 Task: Check the data of people moving from San Diego.
Action: Mouse moved to (664, 62)
Screenshot: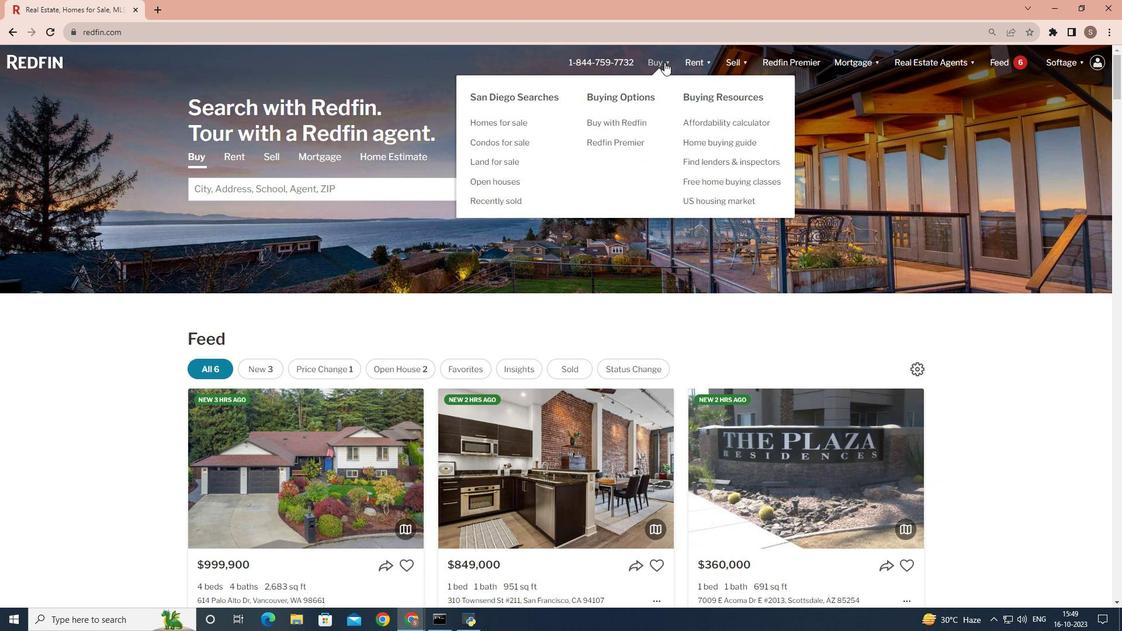 
Action: Mouse pressed left at (664, 62)
Screenshot: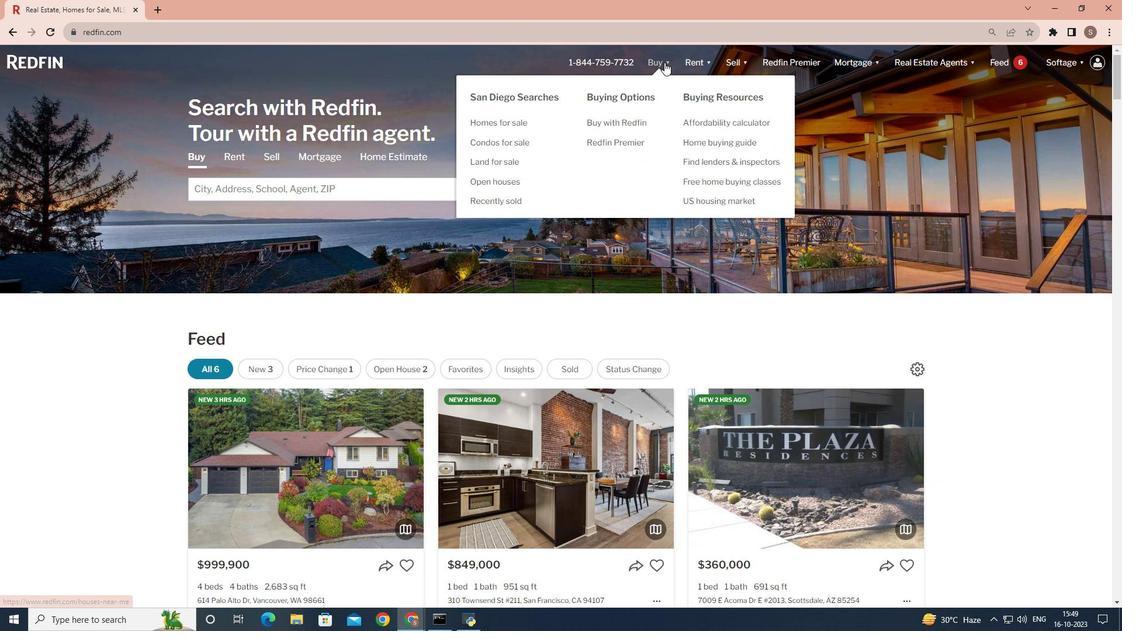 
Action: Mouse moved to (318, 240)
Screenshot: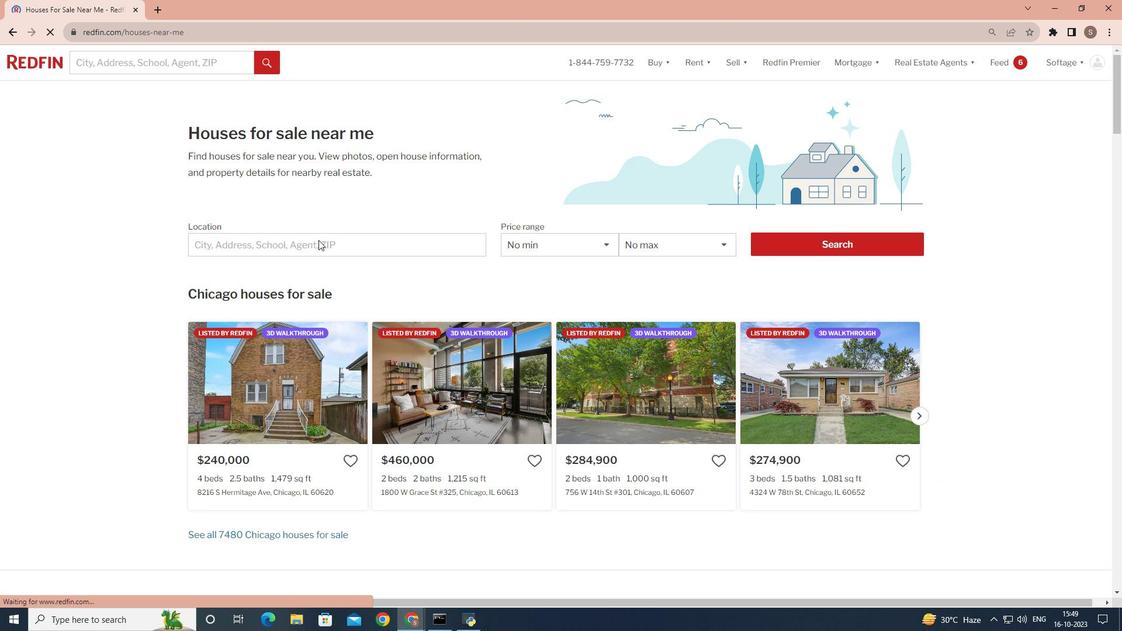 
Action: Mouse pressed left at (318, 240)
Screenshot: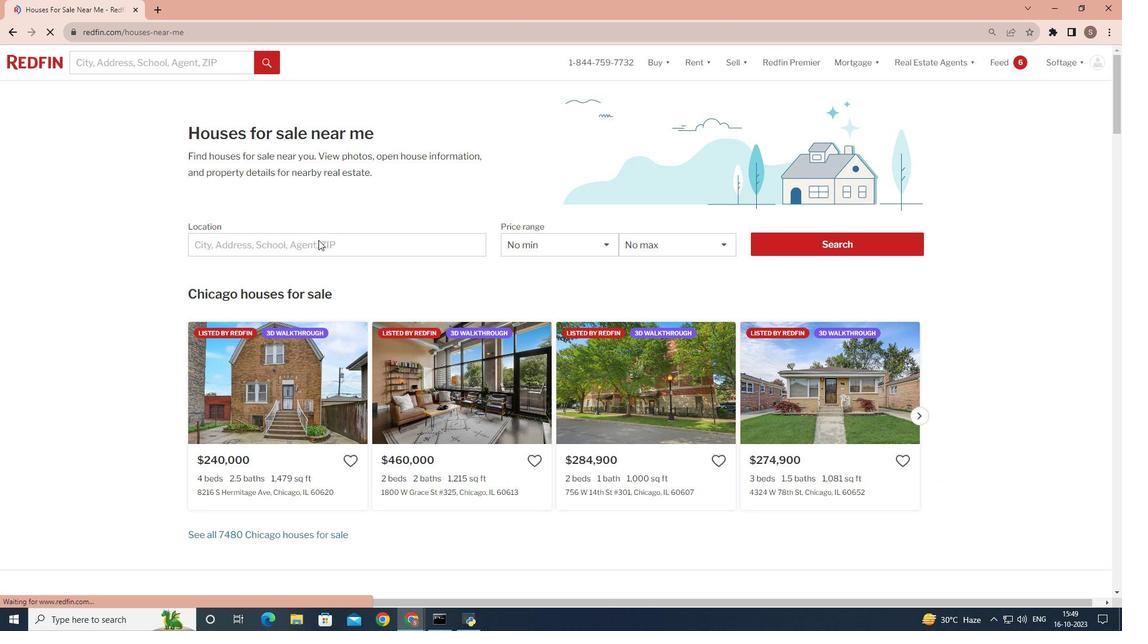 
Action: Mouse moved to (274, 248)
Screenshot: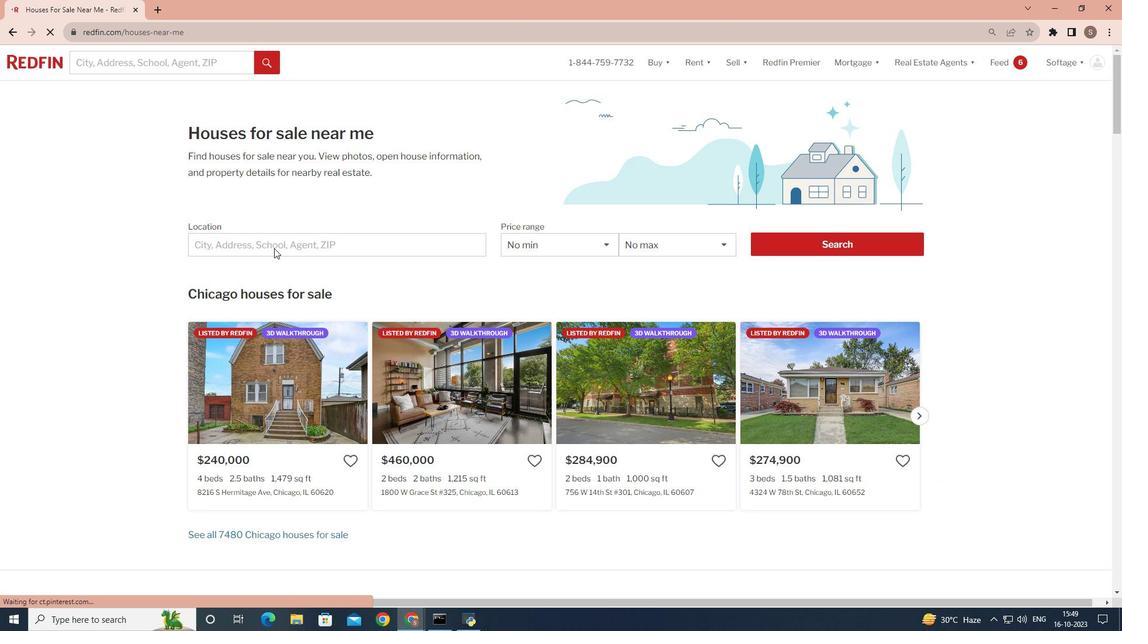 
Action: Mouse pressed left at (274, 248)
Screenshot: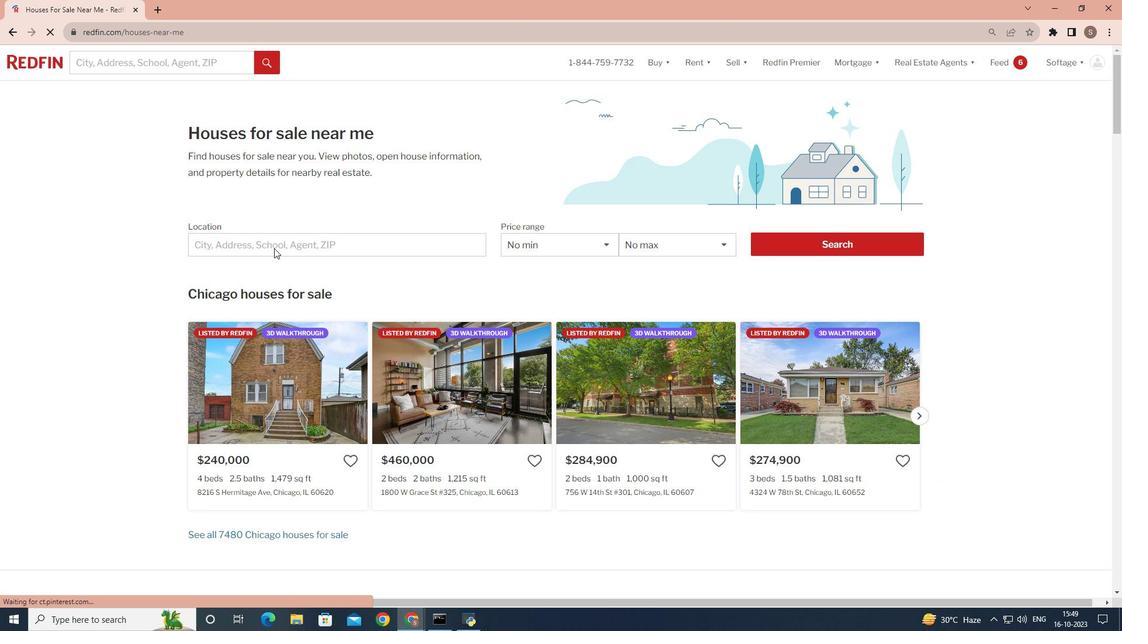 
Action: Mouse pressed left at (274, 248)
Screenshot: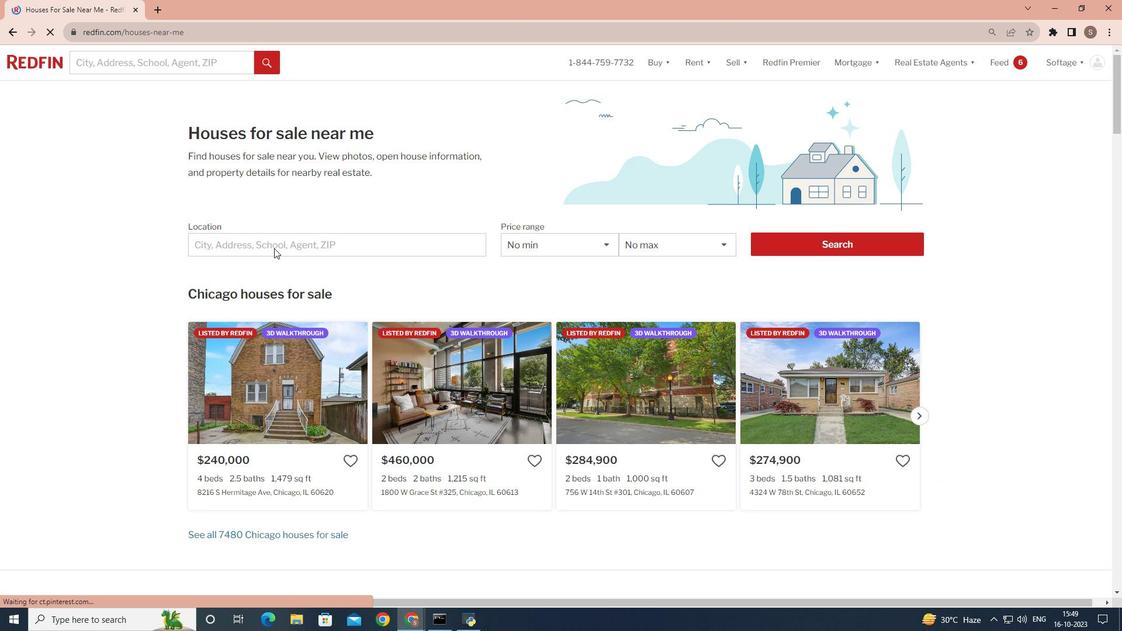 
Action: Mouse moved to (275, 247)
Screenshot: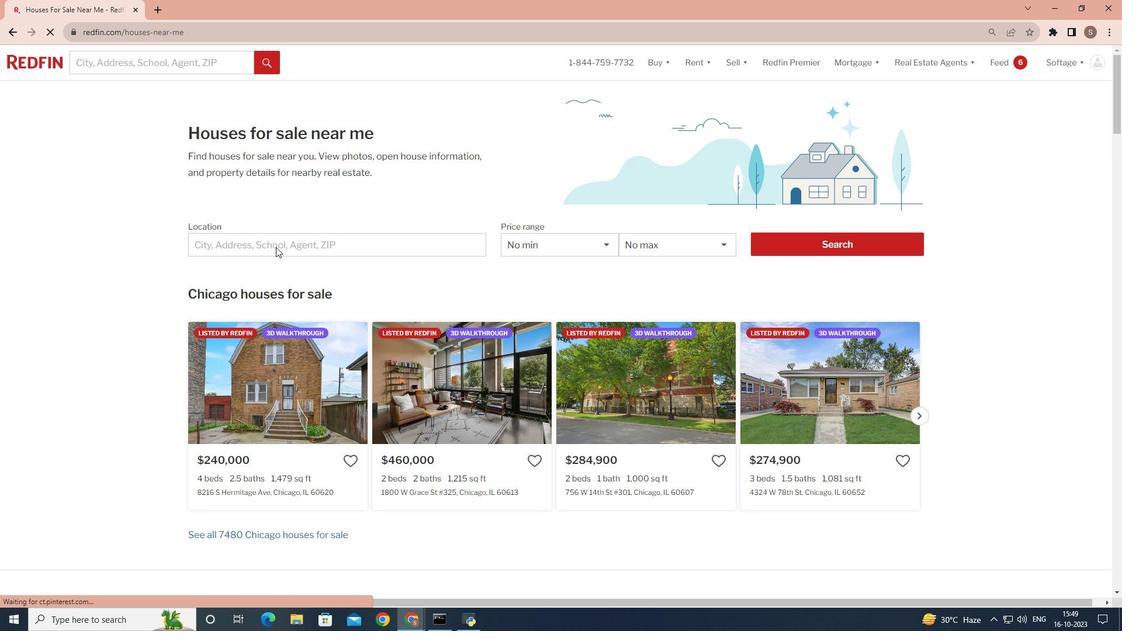 
Action: Mouse pressed left at (275, 247)
Screenshot: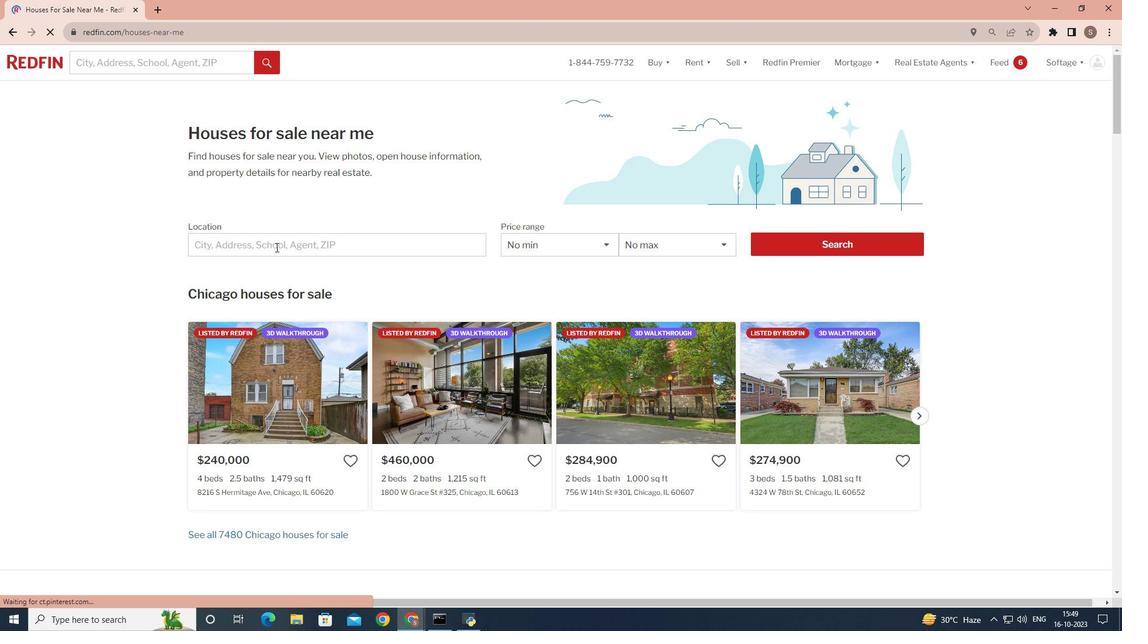 
Action: Key pressed <Key.shift>San<Key.space><Key.shift><Key.shift><Key.shift><Key.shift><Key.shift>Diego<Key.enter>
Screenshot: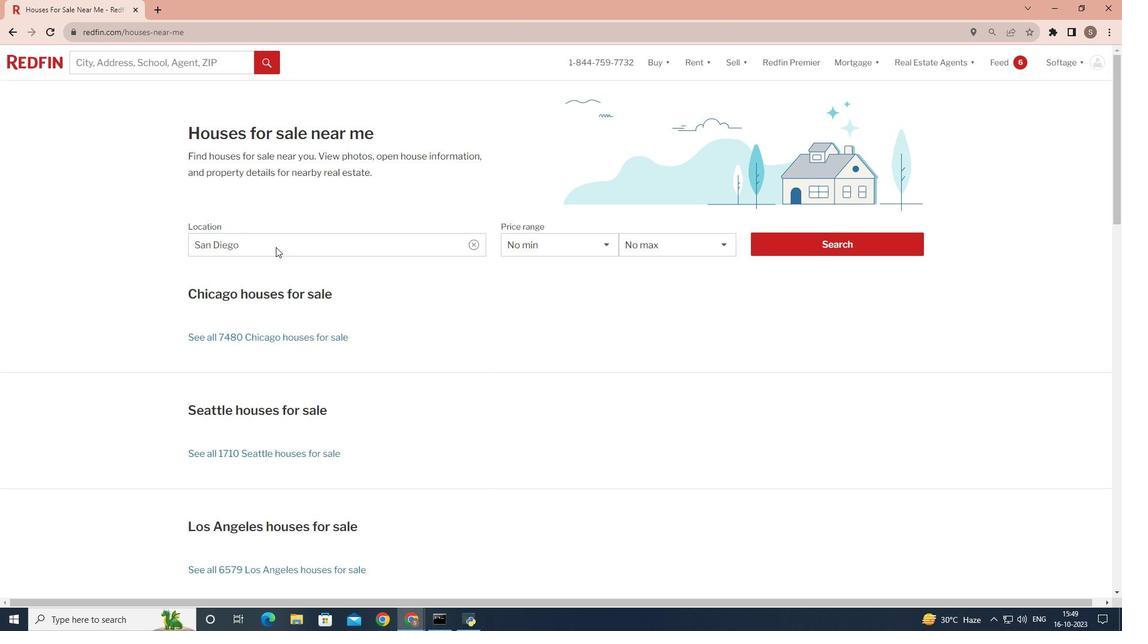 
Action: Mouse moved to (788, 239)
Screenshot: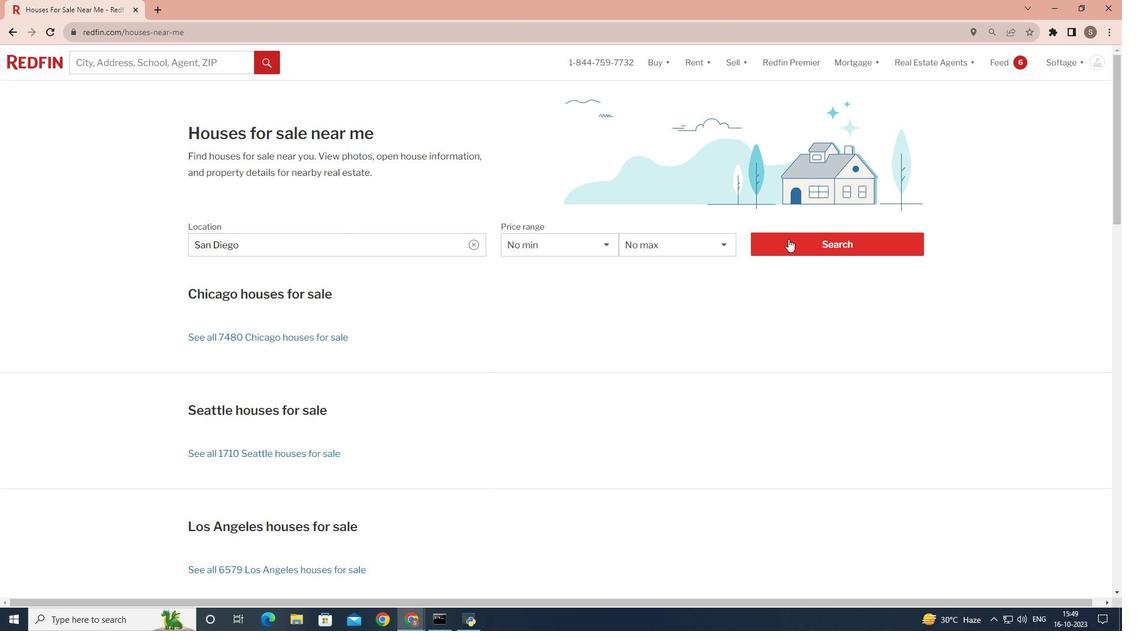 
Action: Mouse pressed left at (788, 239)
Screenshot: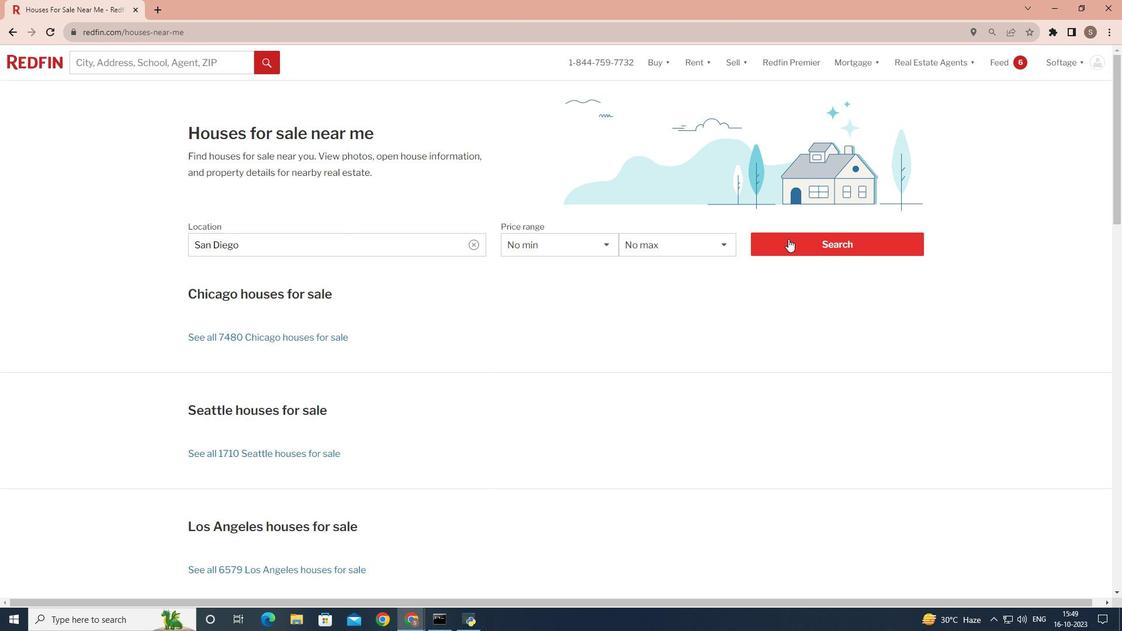 
Action: Mouse moved to (992, 99)
Screenshot: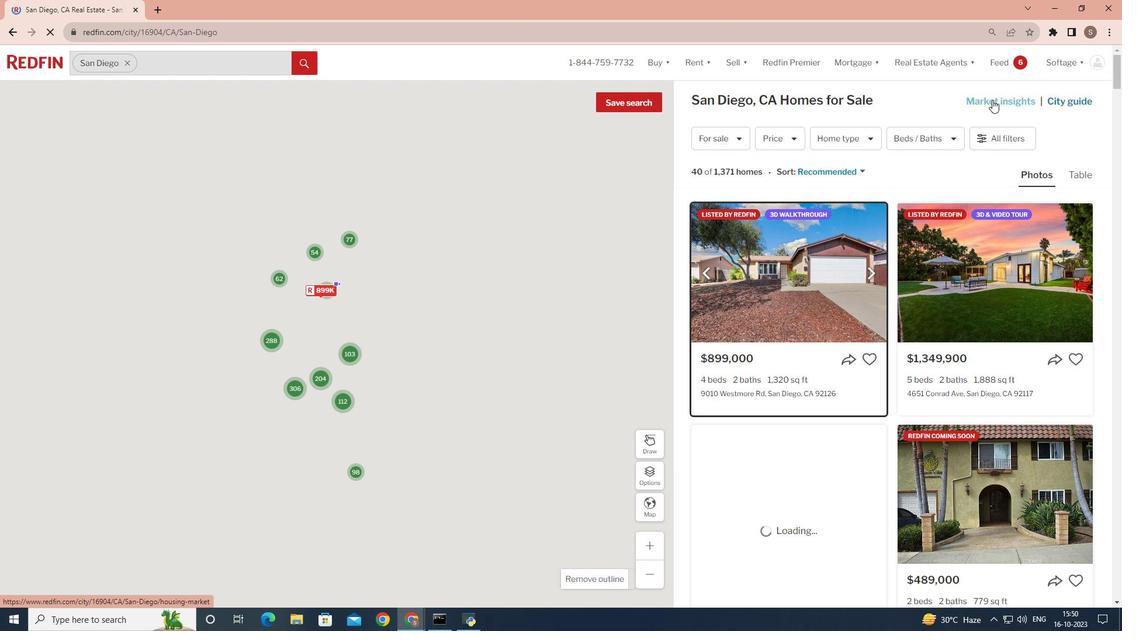 
Action: Mouse pressed left at (992, 99)
Screenshot: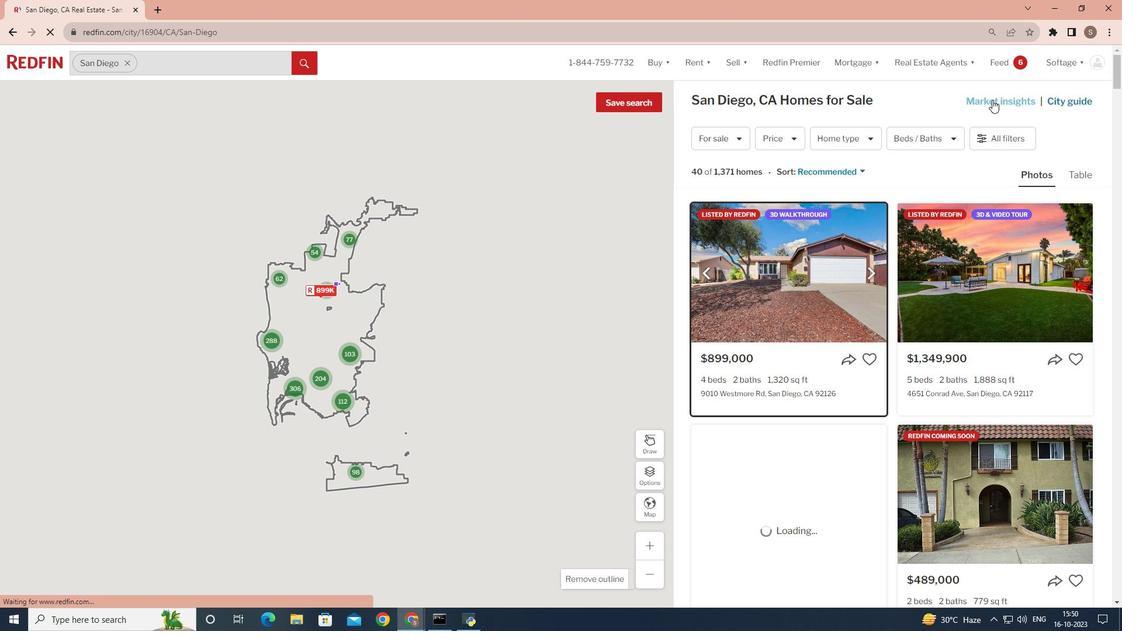 
Action: Mouse moved to (332, 197)
Screenshot: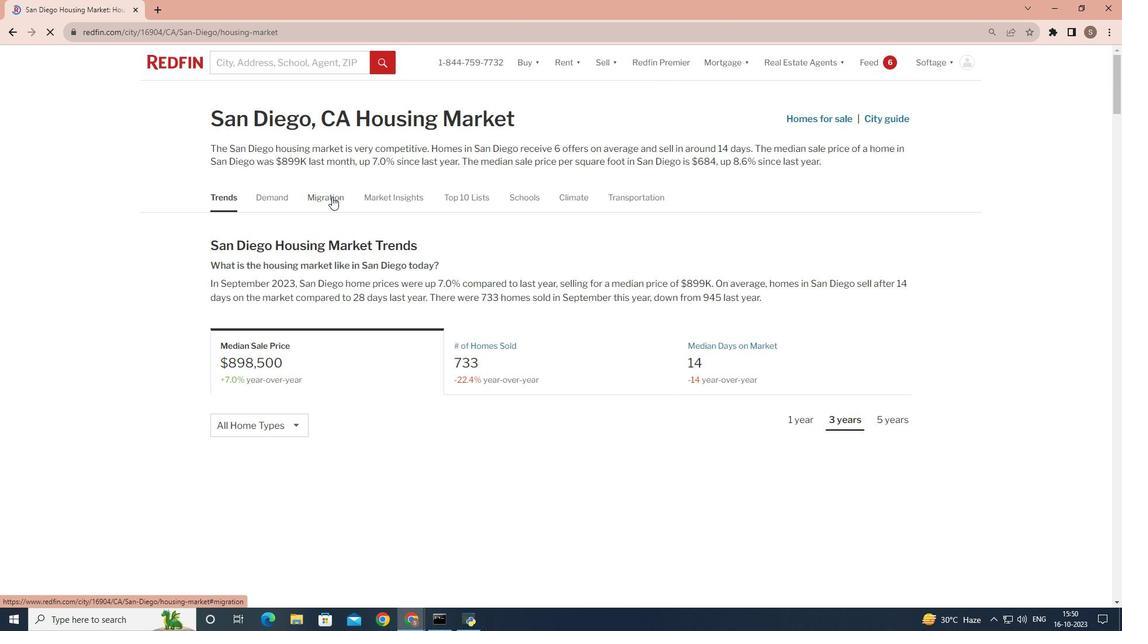 
Action: Mouse pressed left at (332, 197)
Screenshot: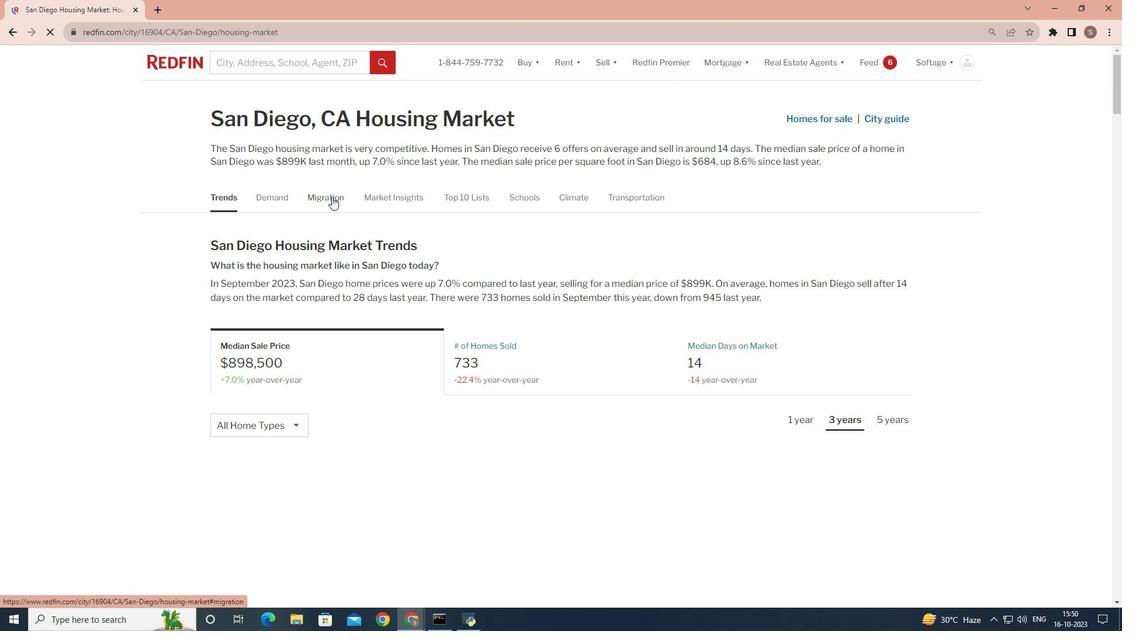 
Action: Mouse moved to (621, 199)
Screenshot: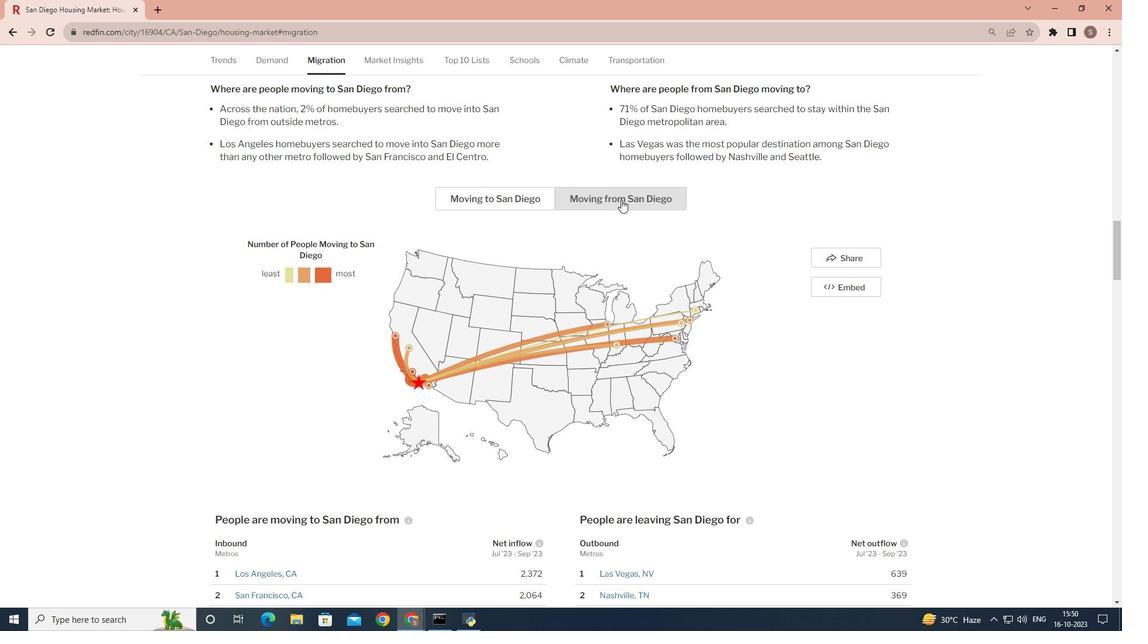 
Action: Mouse pressed left at (621, 199)
Screenshot: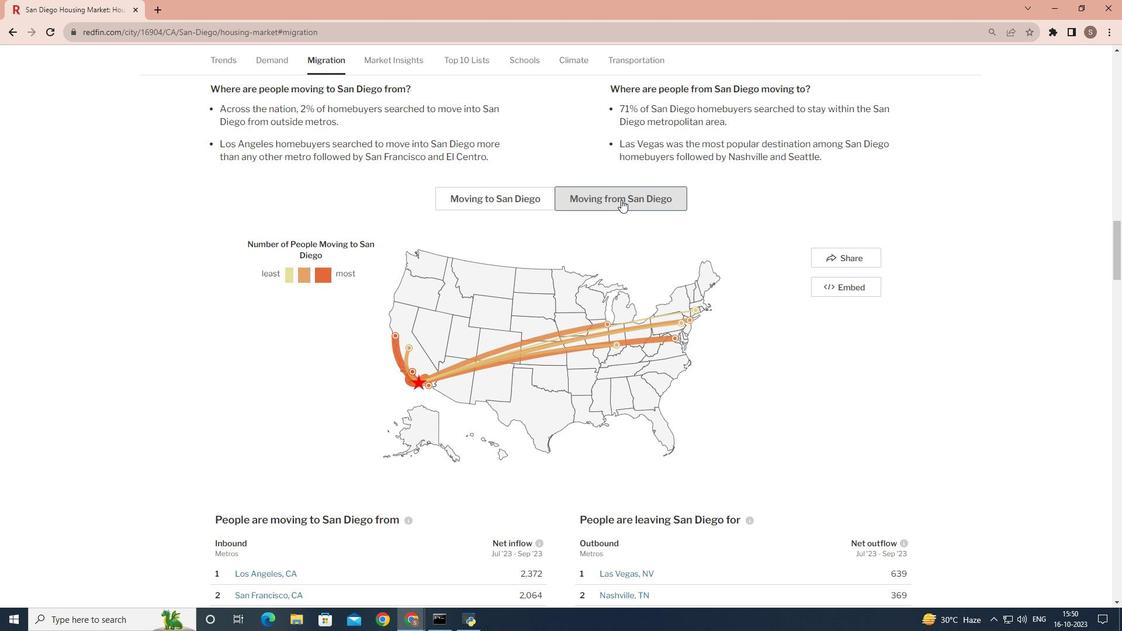 
Action: Mouse moved to (621, 199)
Screenshot: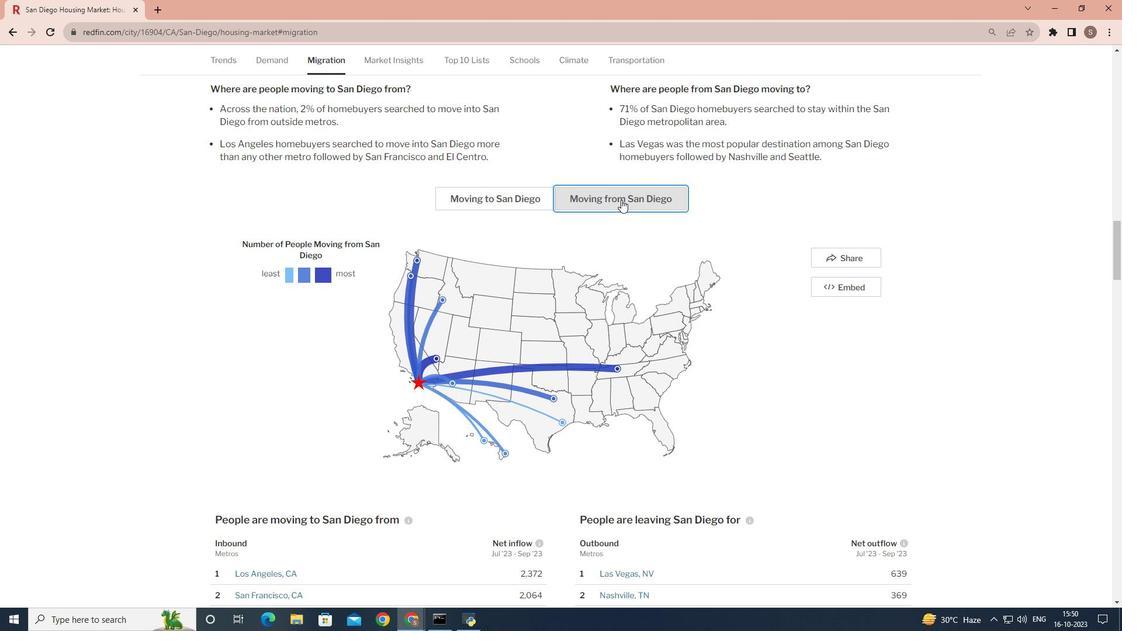 
